 Task: Open and read the email titled 'Important Email Etiquette Guidelines' from Ozair Yasin.
Action: Mouse moved to (265, 455)
Screenshot: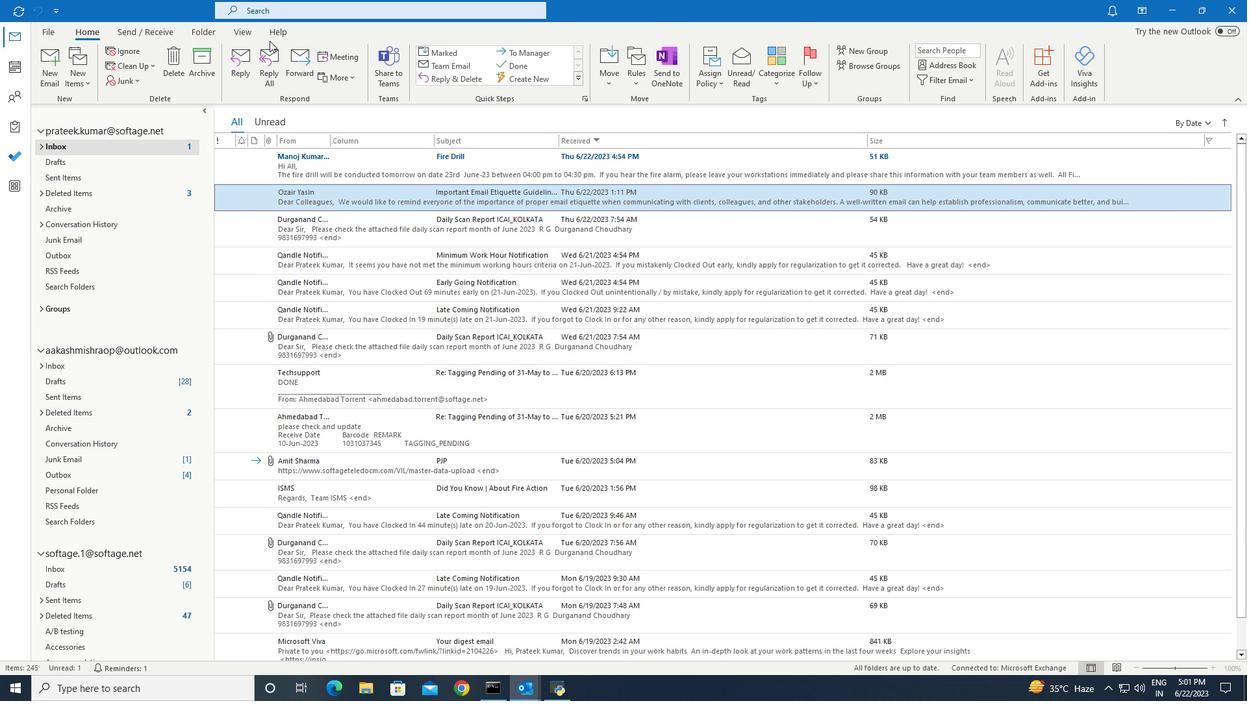 
Action: Mouse pressed left at (265, 455)
Screenshot: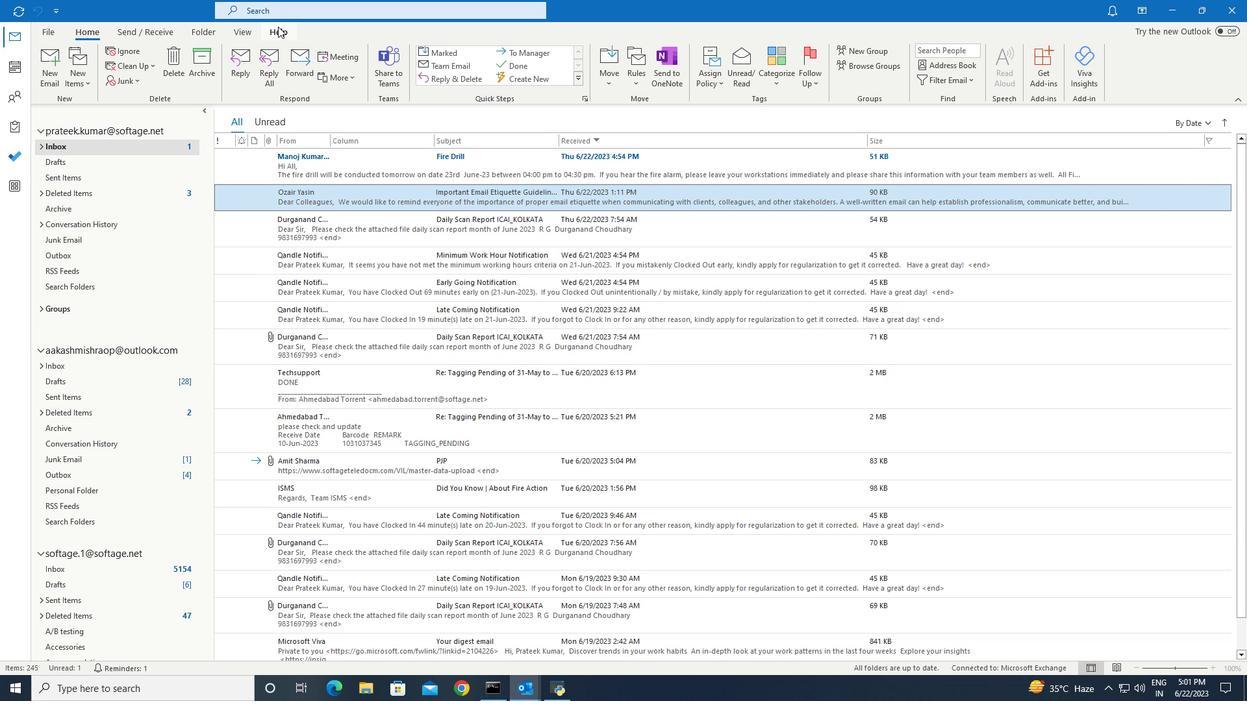 
Action: Mouse moved to (265, 455)
Screenshot: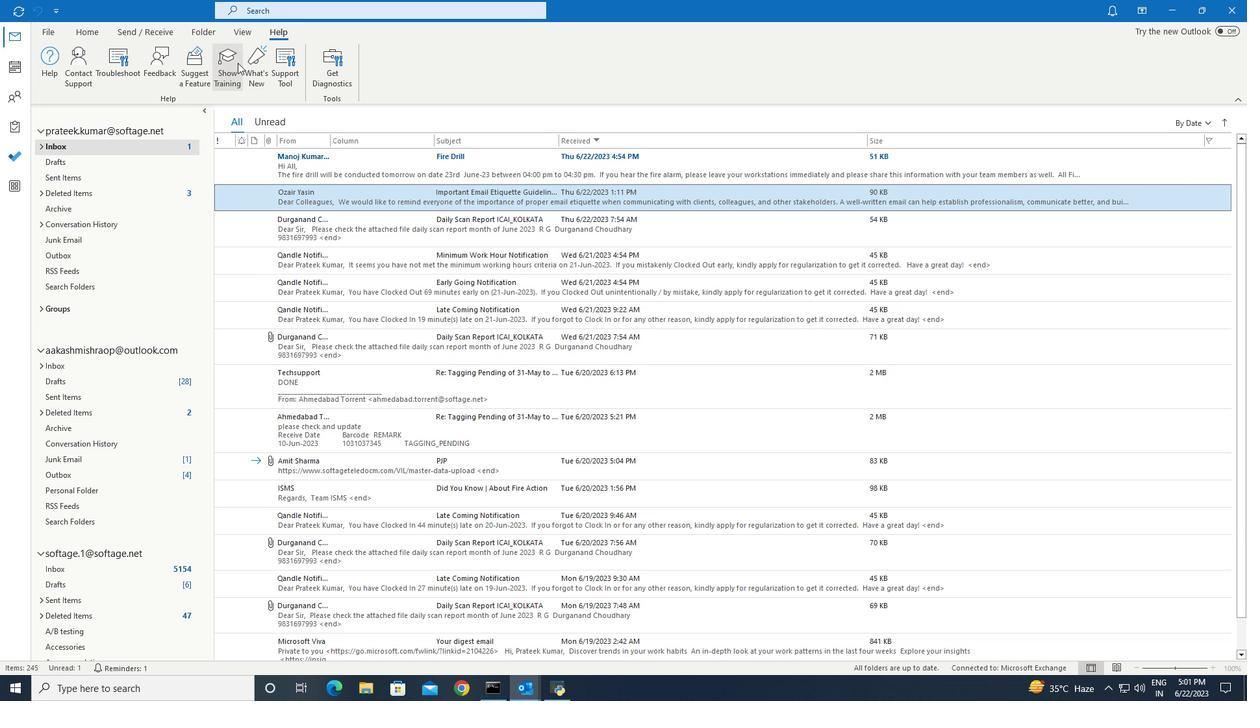 
Action: Mouse pressed left at (265, 455)
Screenshot: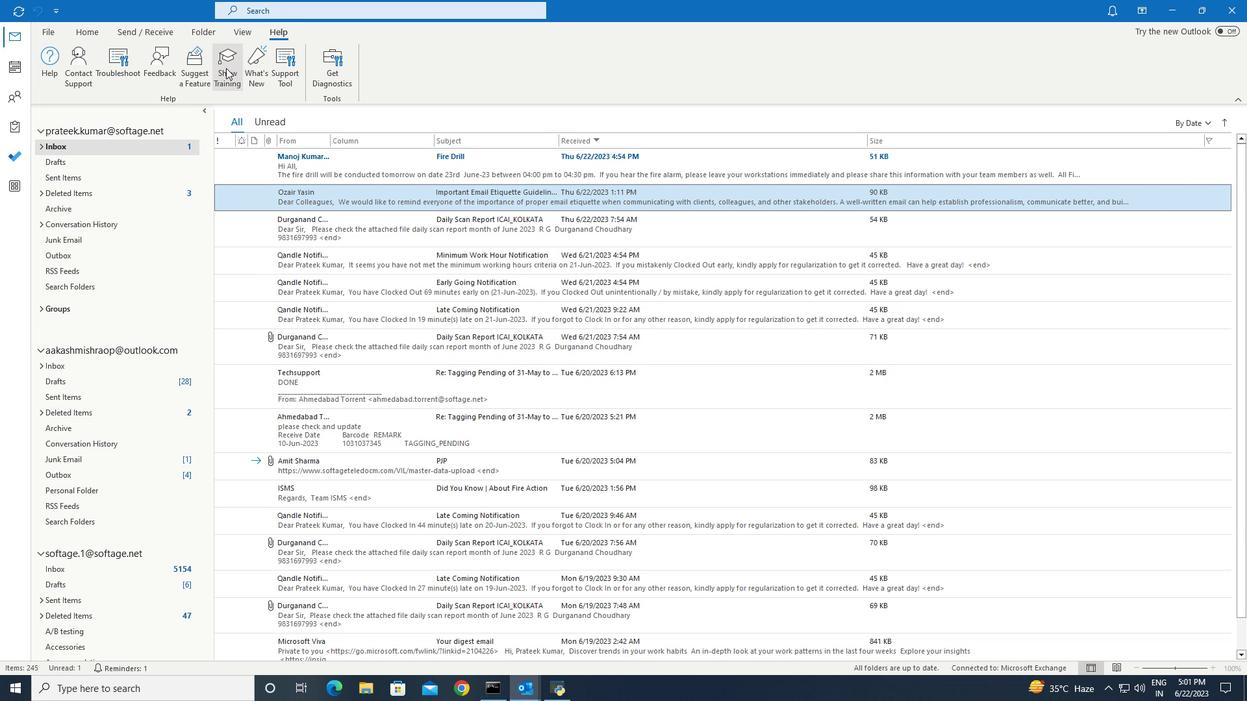
